 Task: Find the last commit that modified a specific line.
Action: Mouse moved to (900, 230)
Screenshot: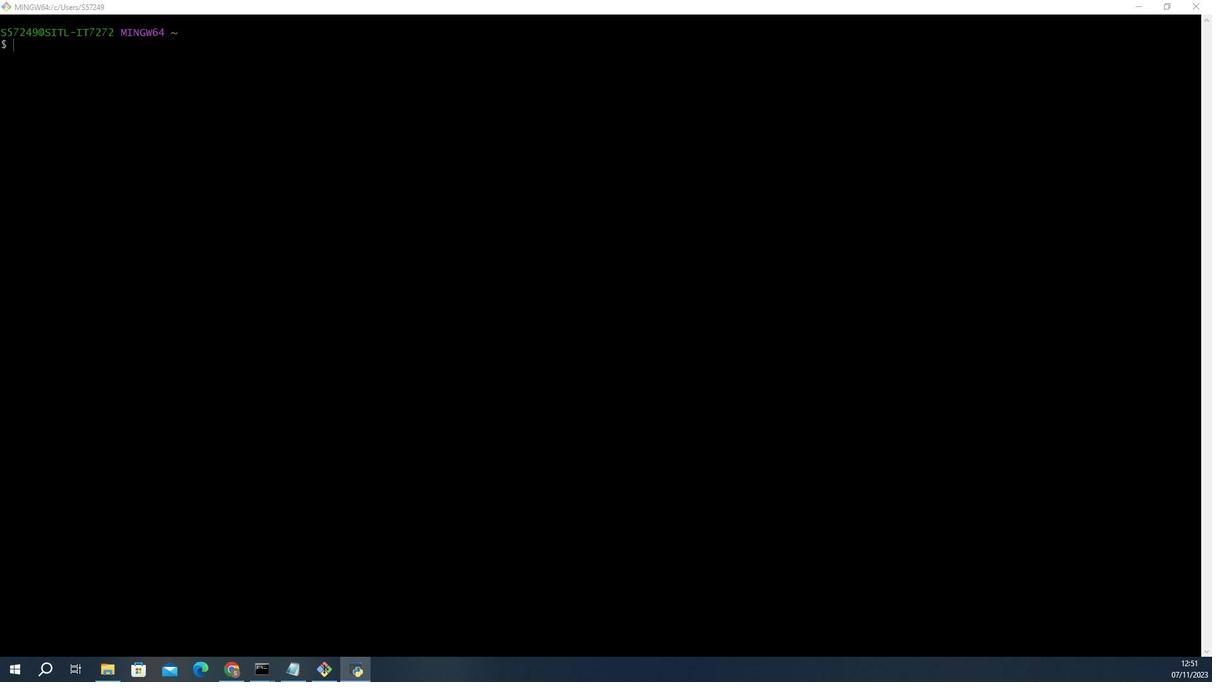 
Action: Mouse pressed left at (900, 230)
Screenshot: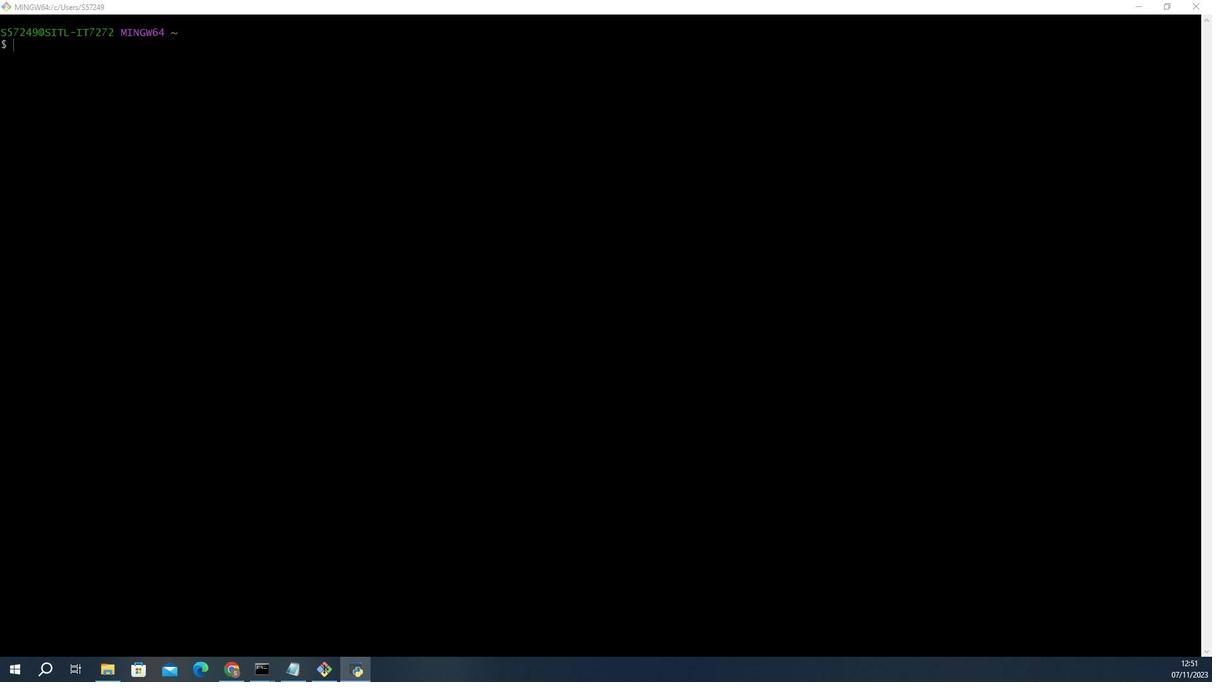 
Action: Mouse moved to (1047, 49)
Screenshot: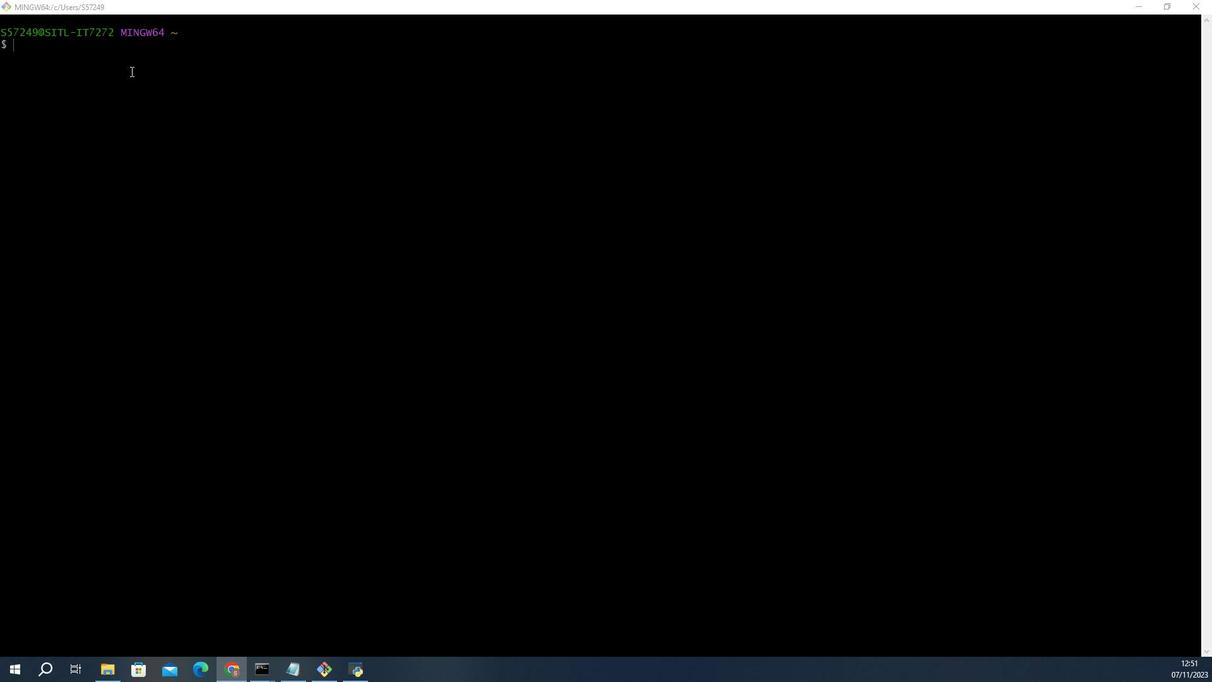 
Action: Mouse pressed left at (1047, 49)
Screenshot: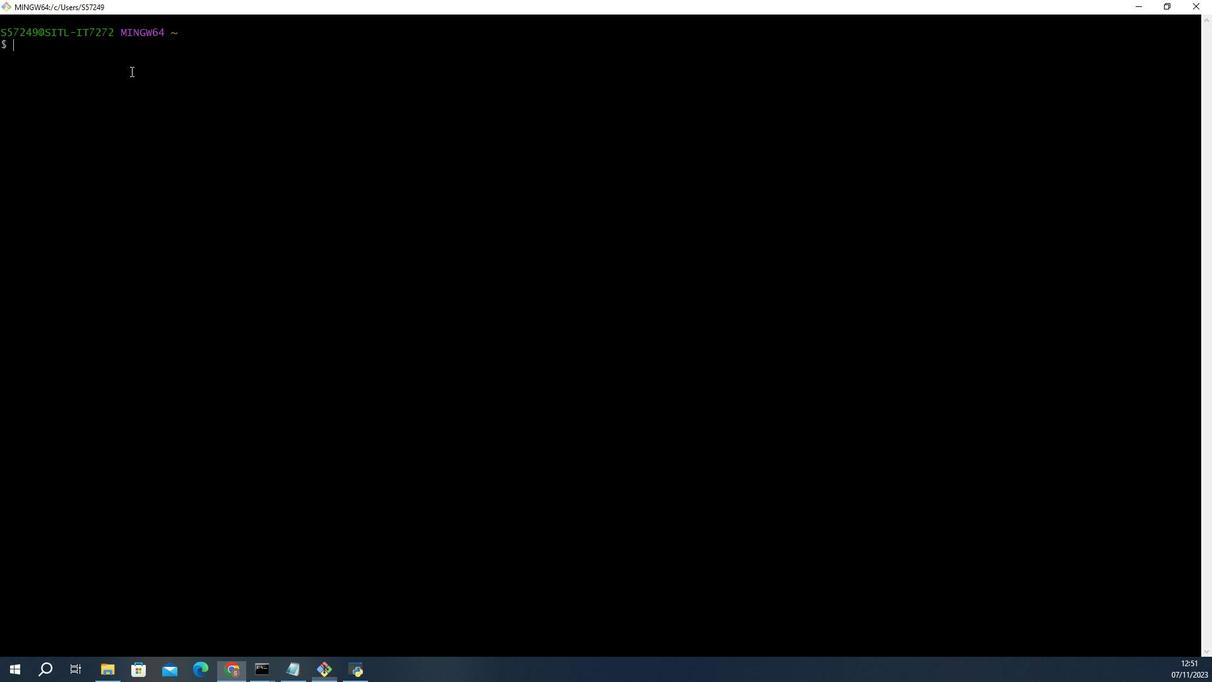 
Action: Mouse moved to (1047, 48)
Screenshot: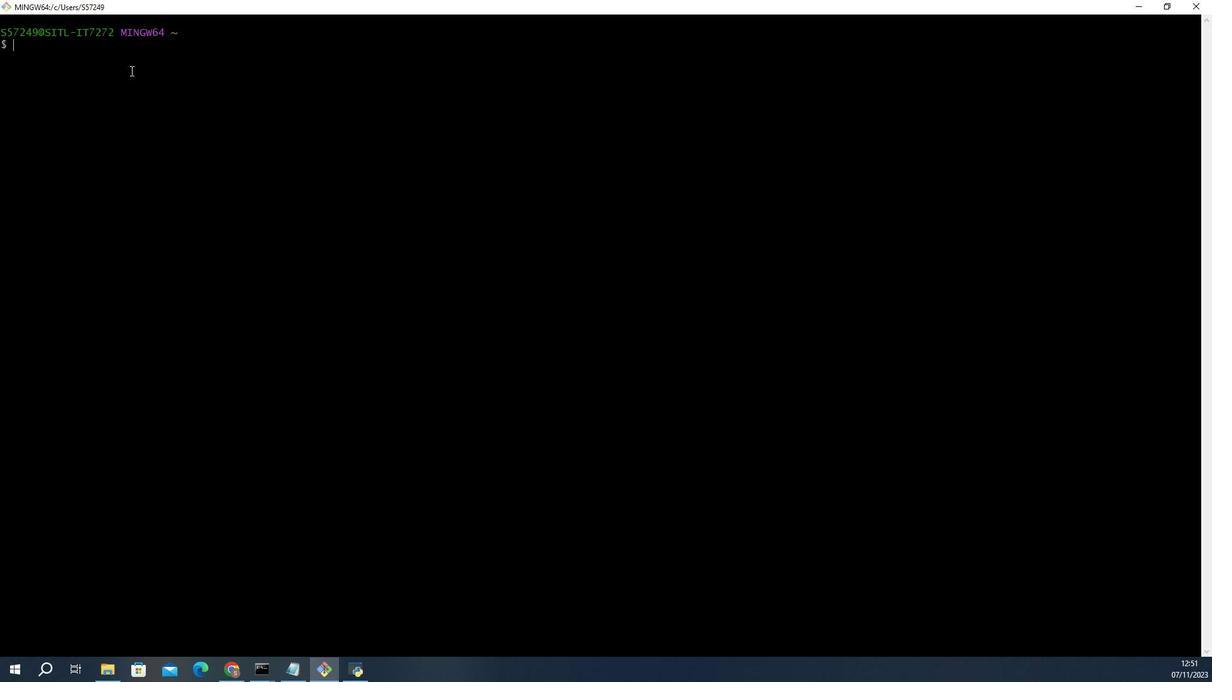 
Action: Key pressed ls<Key.enter>cd<Key.space><Key.shift>Git<Key.shift>Folder<Key.enter>ls<Key.enter>cd<Key.space><Key.shift>Light<Key.shift>Box<Key.shift>_<Key.shift>Gallery<Key.enter>ls<Key.enter>vim<Key.space>index.html<Key.enter>
Screenshot: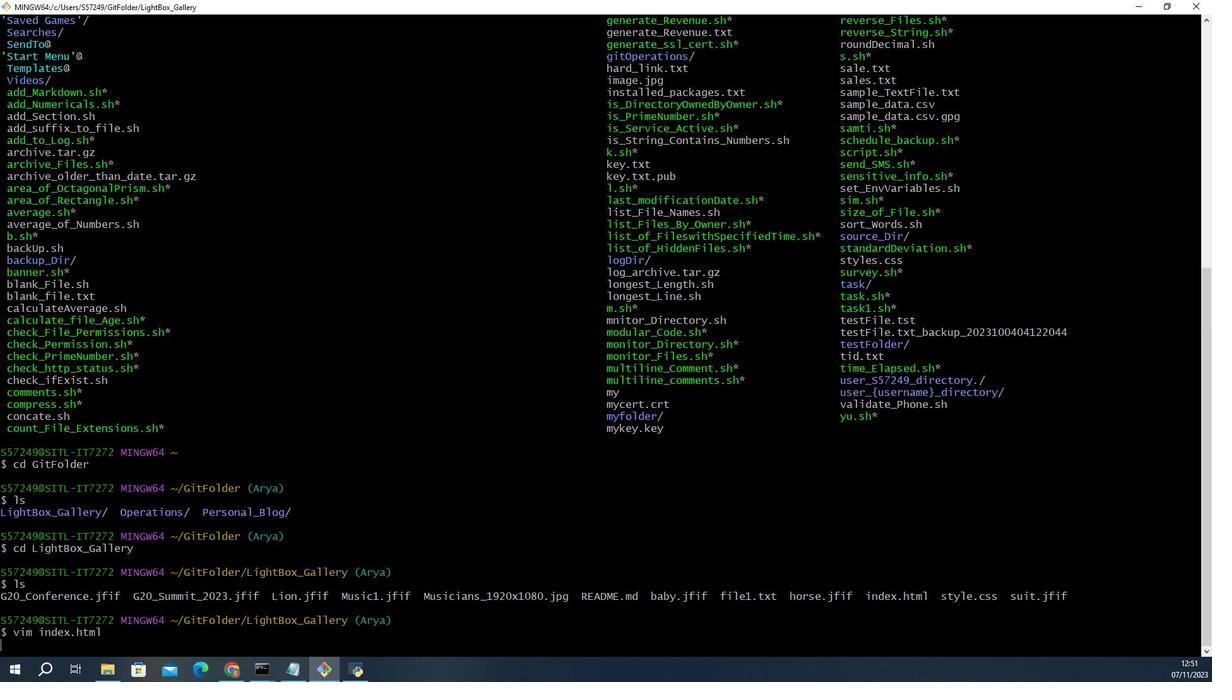 
Action: Mouse moved to (1055, 1)
Screenshot: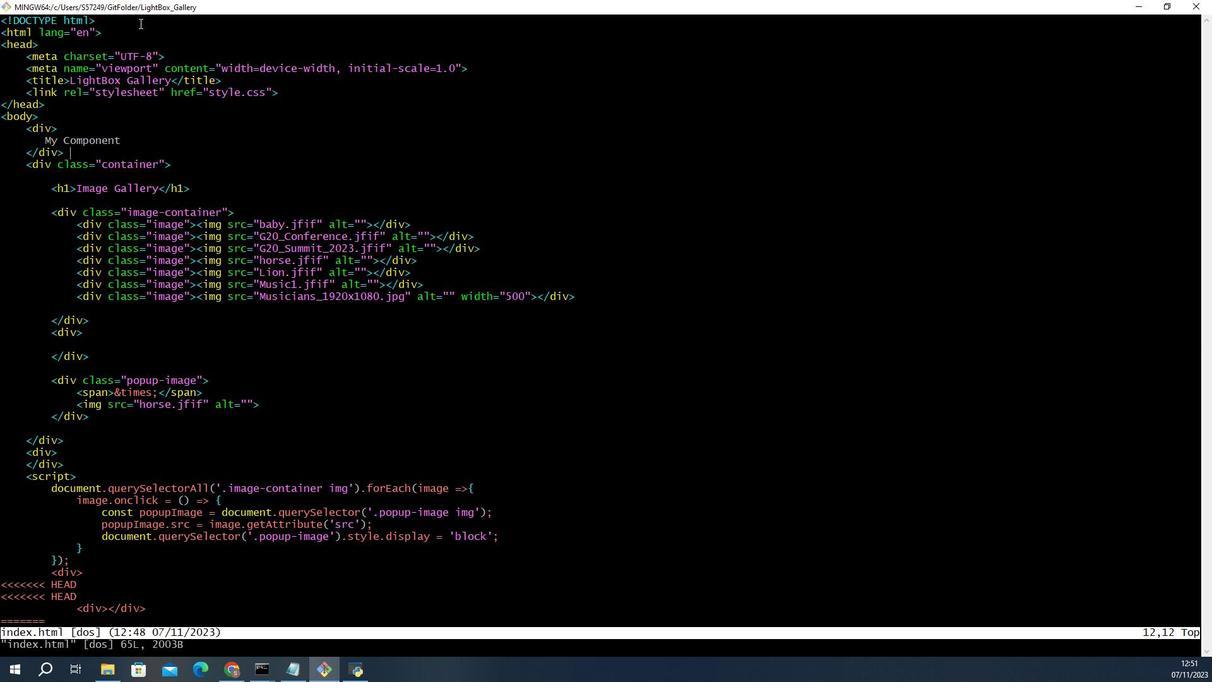 
Action: Key pressed <Key.down><Key.down><Key.down><Key.down><Key.up><Key.up><Key.up><Key.up><Key.up><Key.up><Key.down><Key.down><Key.up><Key.esc><Key.shift_r>:wq<Key.enter>git<Key.space>blame<Key.space>-<Key.shift_r>L<Key.space>12,12<Key.space>index.html<Key.enter>git<Key.space>blame<Key.space>-<Key.shift_r>L<Key.space>42,42<Key.space>index.html<Key.enter>
Screenshot: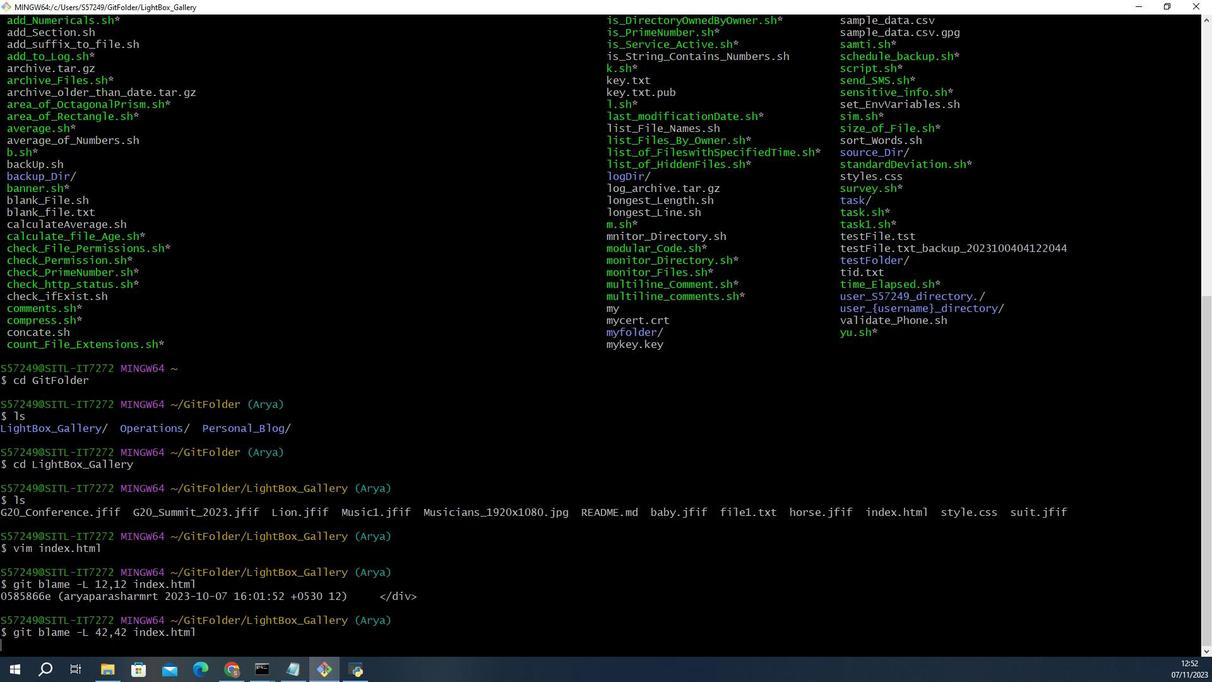 
Action: Mouse moved to (568, 531)
Screenshot: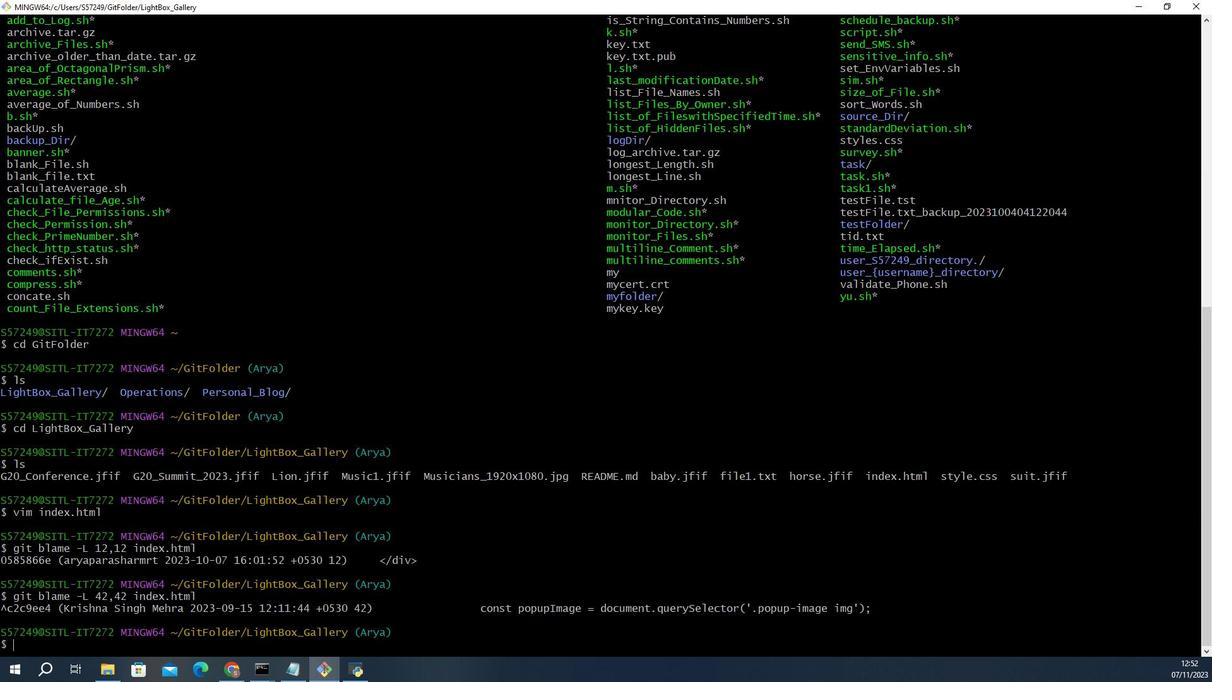 
Action: Mouse pressed left at (568, 531)
Screenshot: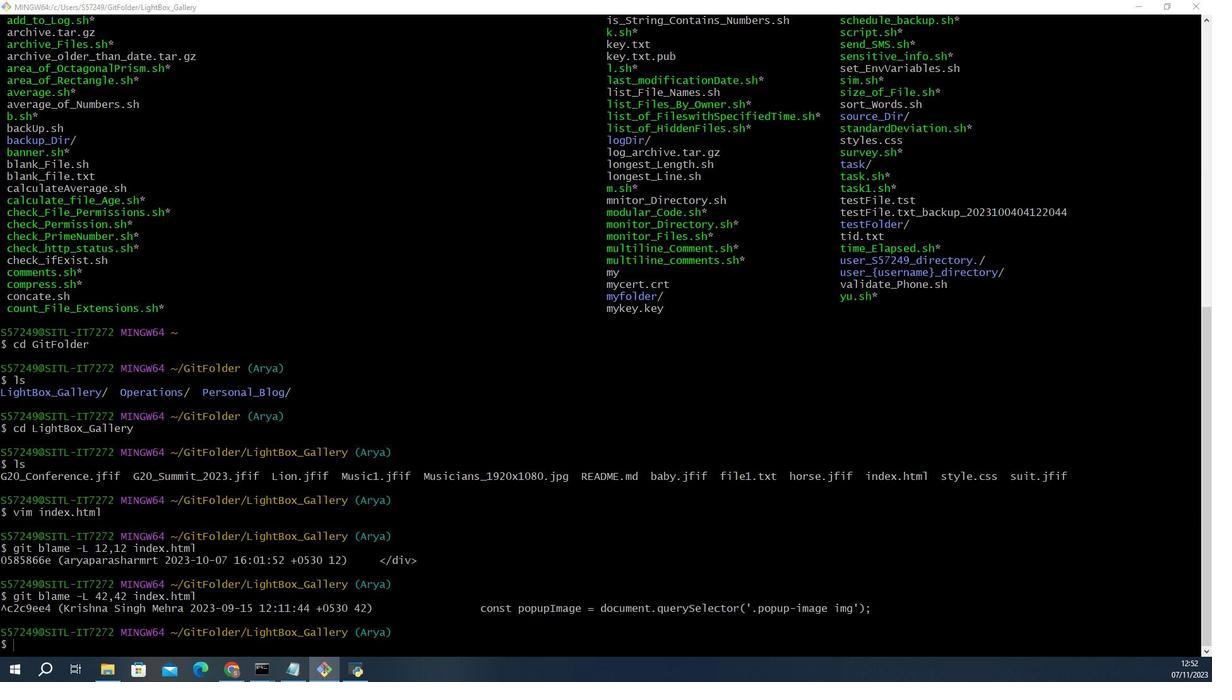 
Action: Mouse moved to (661, 376)
Screenshot: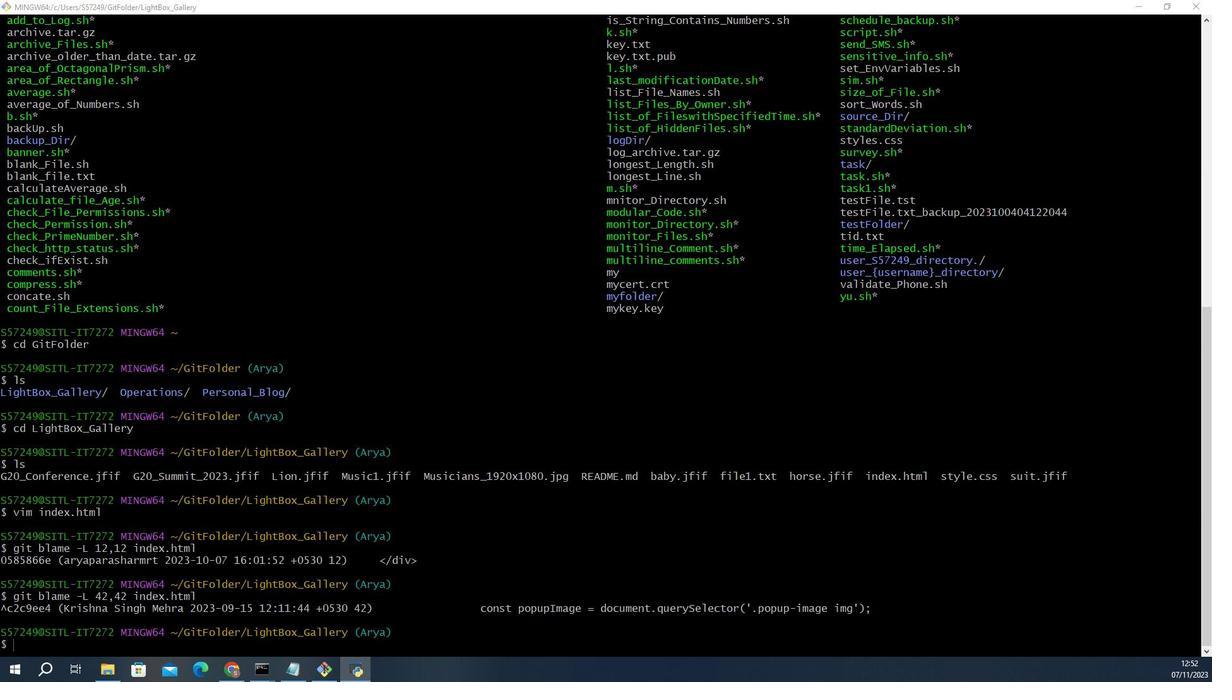 
Action: Mouse pressed left at (661, 376)
Screenshot: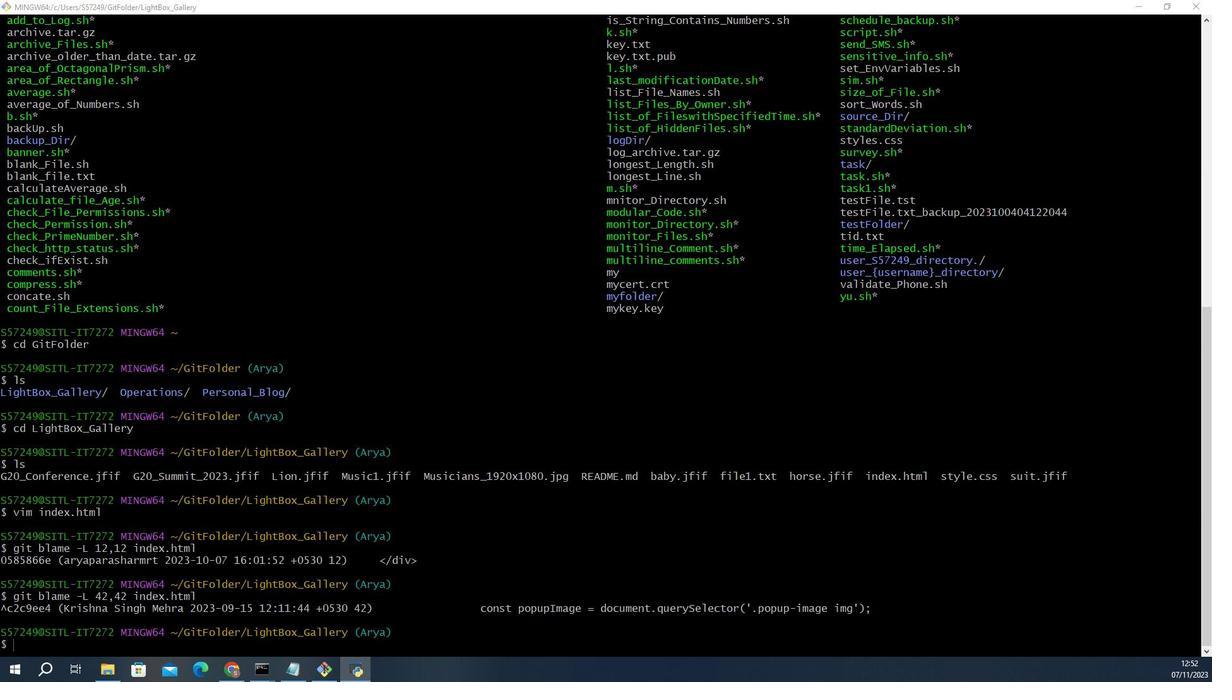 
